 Task: Add Dakota Organic Grass-Fed 85% Lean Ground Beef to the cart.
Action: Mouse moved to (19, 92)
Screenshot: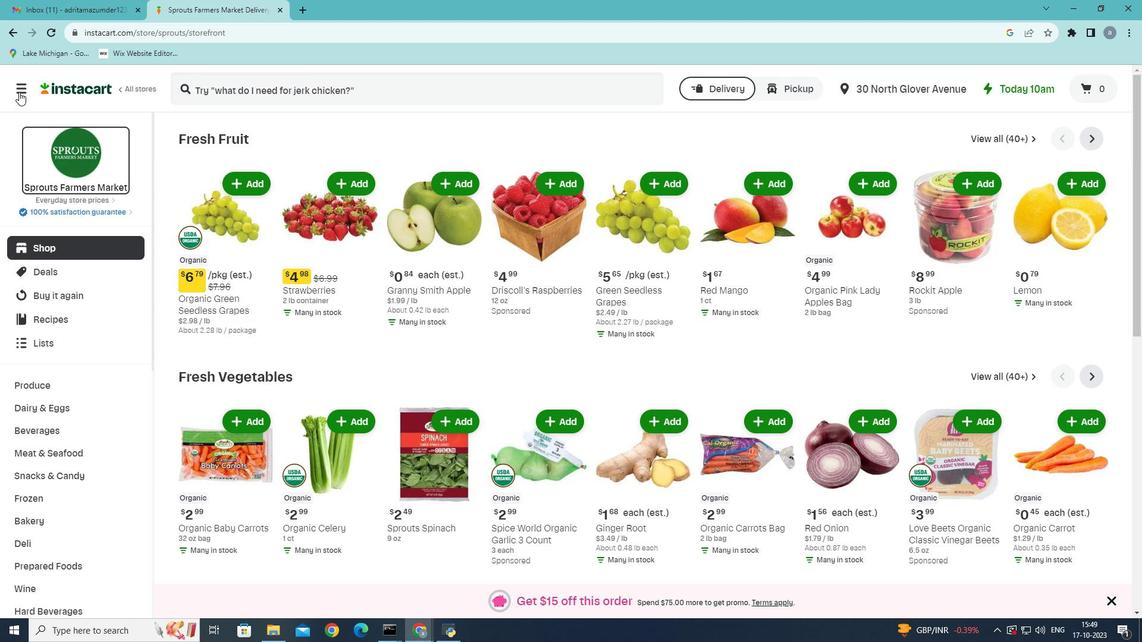 
Action: Mouse pressed left at (19, 92)
Screenshot: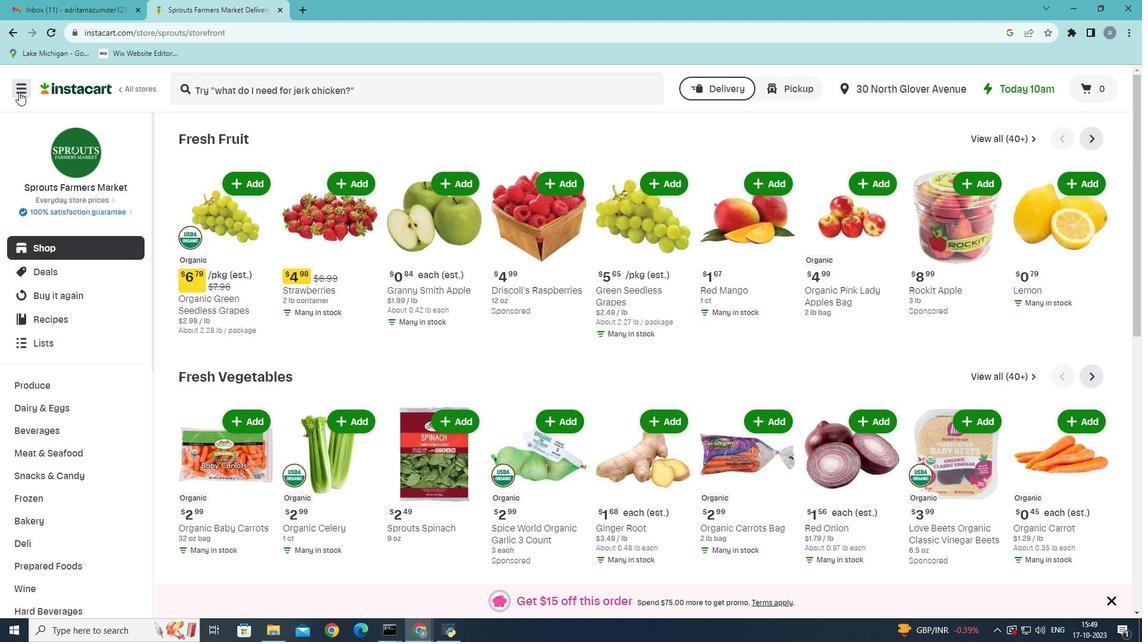 
Action: Mouse moved to (40, 350)
Screenshot: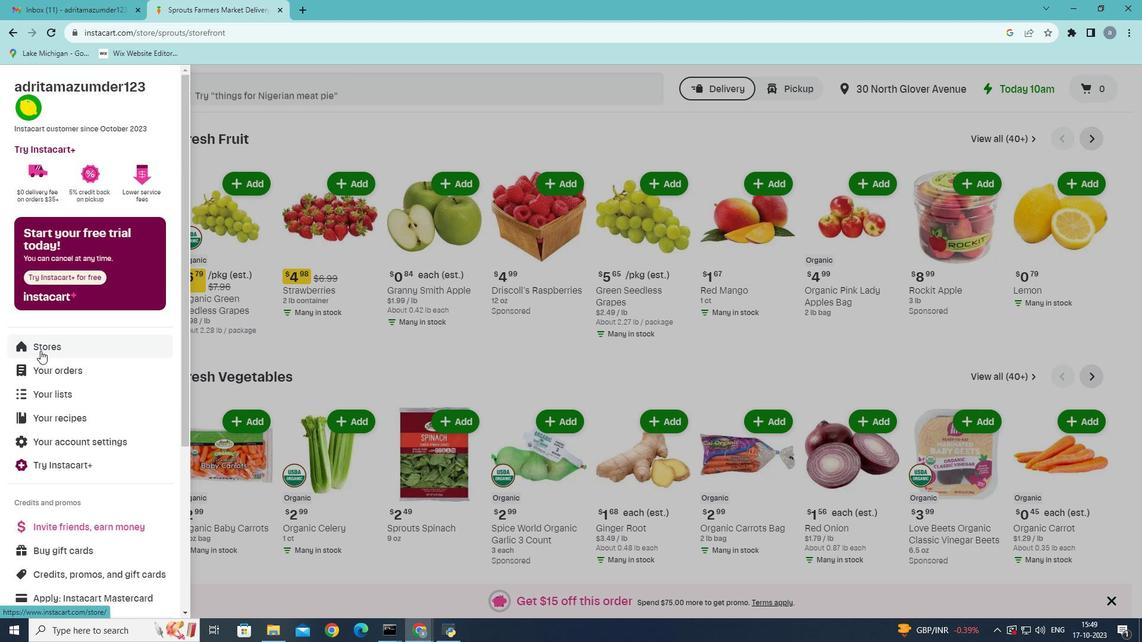 
Action: Mouse pressed left at (40, 350)
Screenshot: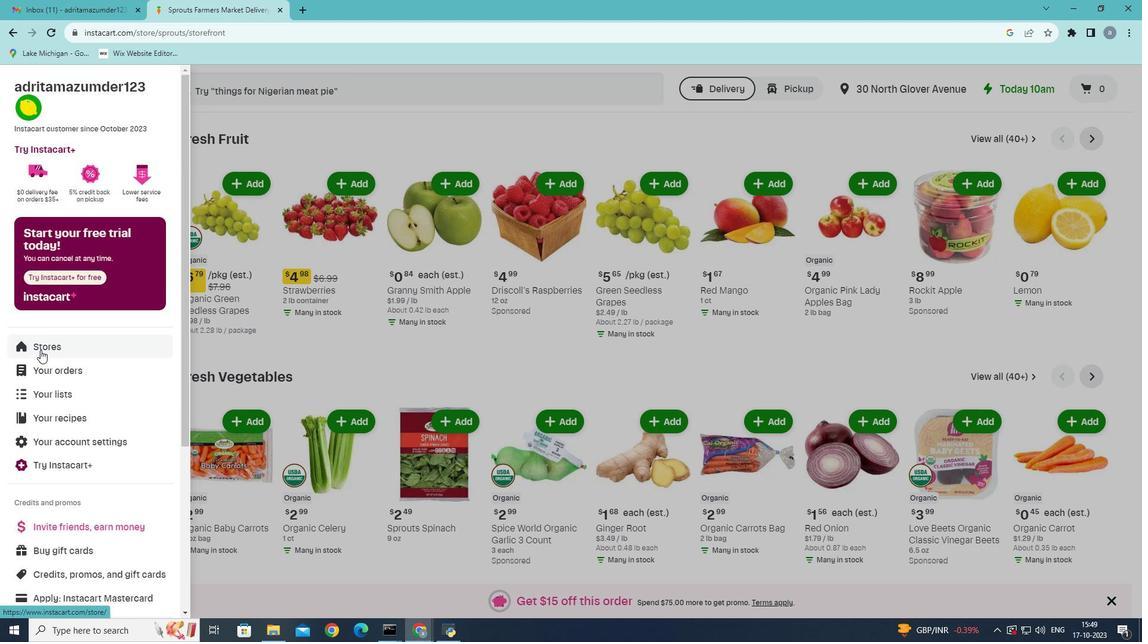 
Action: Mouse moved to (274, 116)
Screenshot: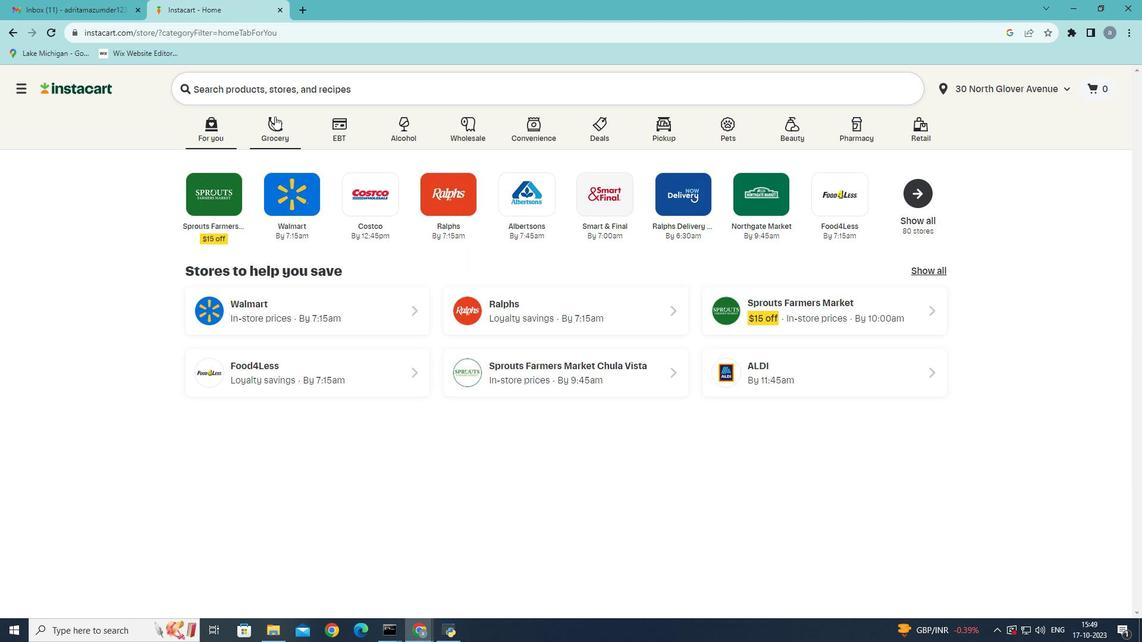 
Action: Mouse pressed left at (274, 116)
Screenshot: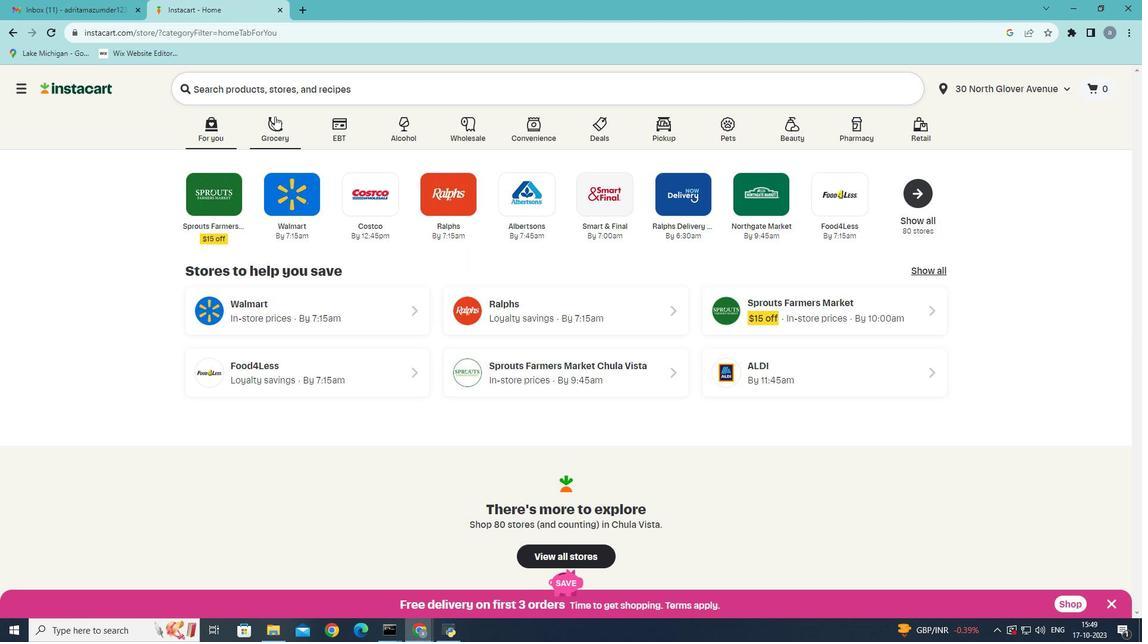 
Action: Mouse moved to (821, 264)
Screenshot: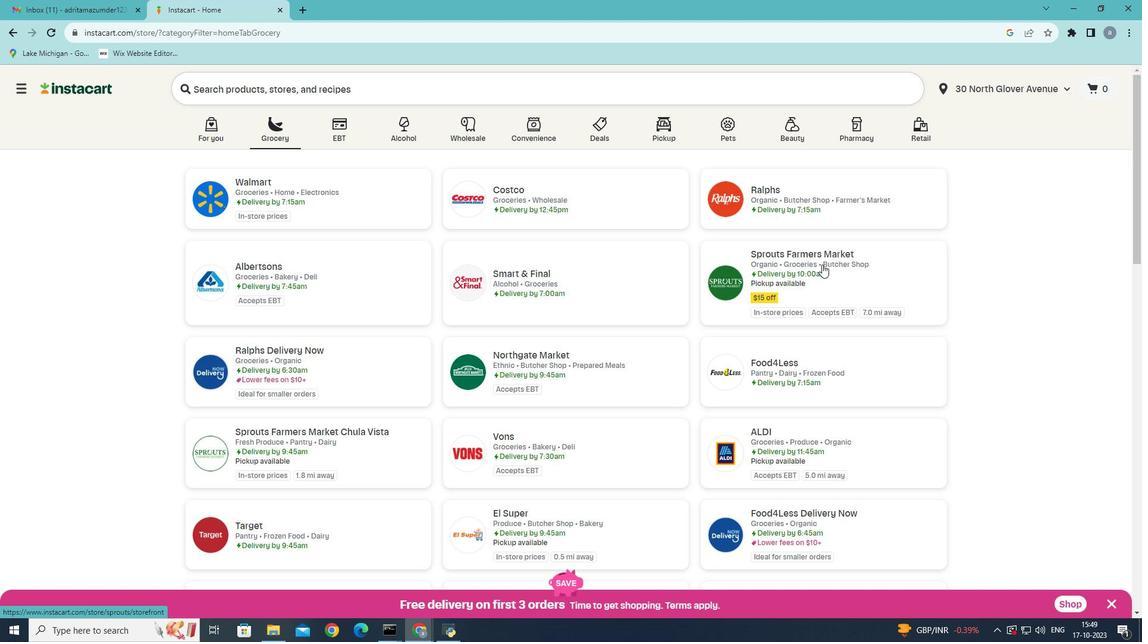 
Action: Mouse pressed left at (821, 264)
Screenshot: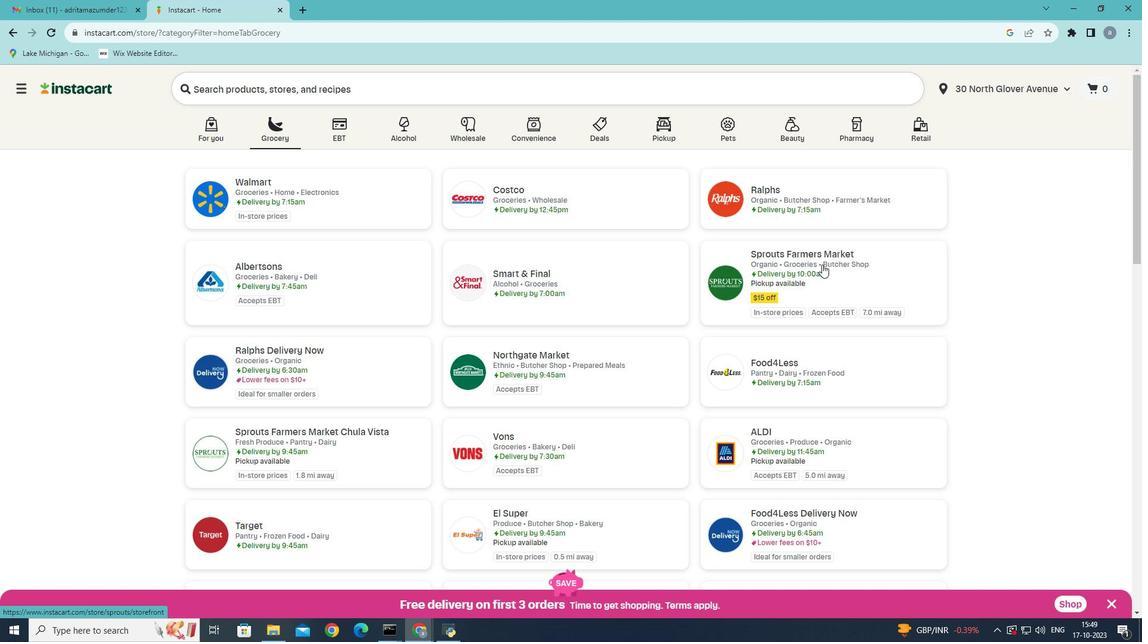 
Action: Mouse moved to (68, 452)
Screenshot: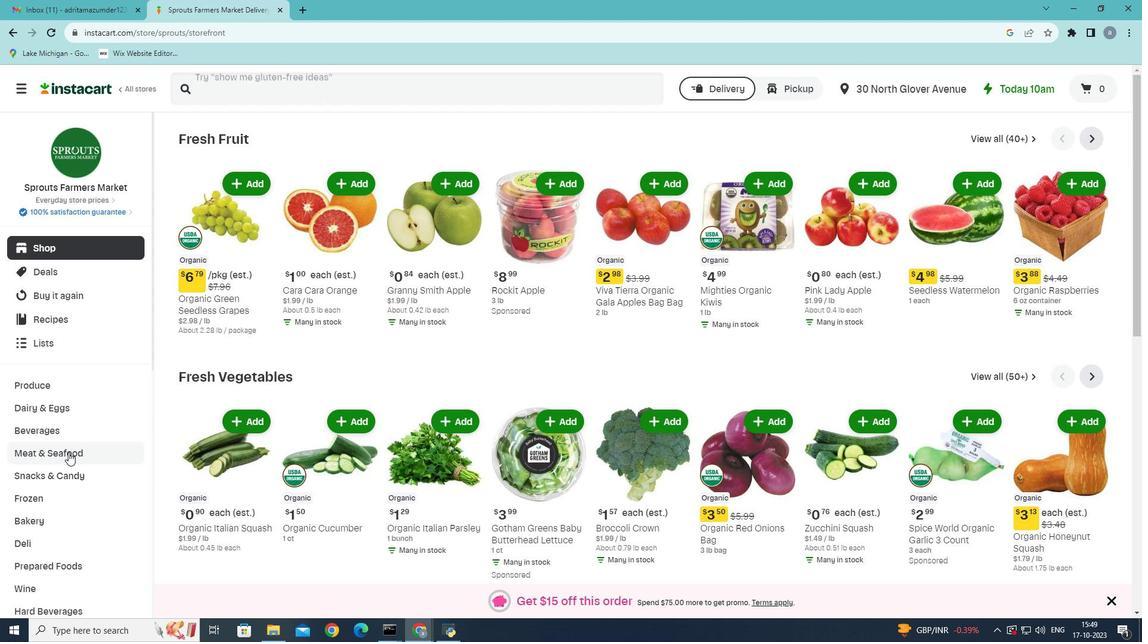 
Action: Mouse pressed left at (68, 452)
Screenshot: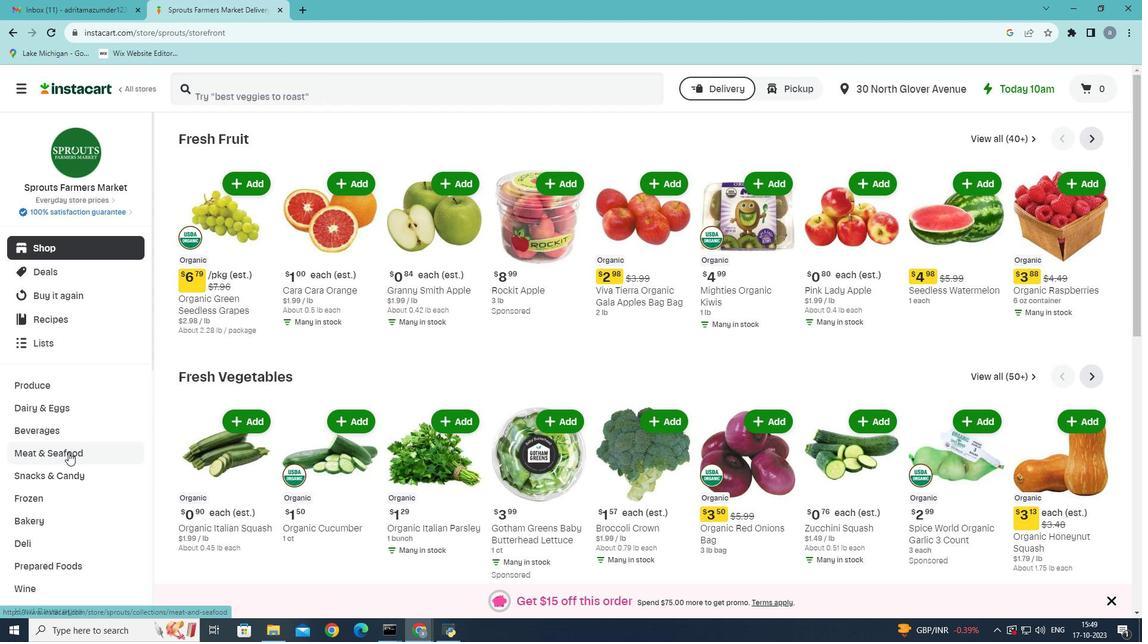 
Action: Mouse moved to (351, 173)
Screenshot: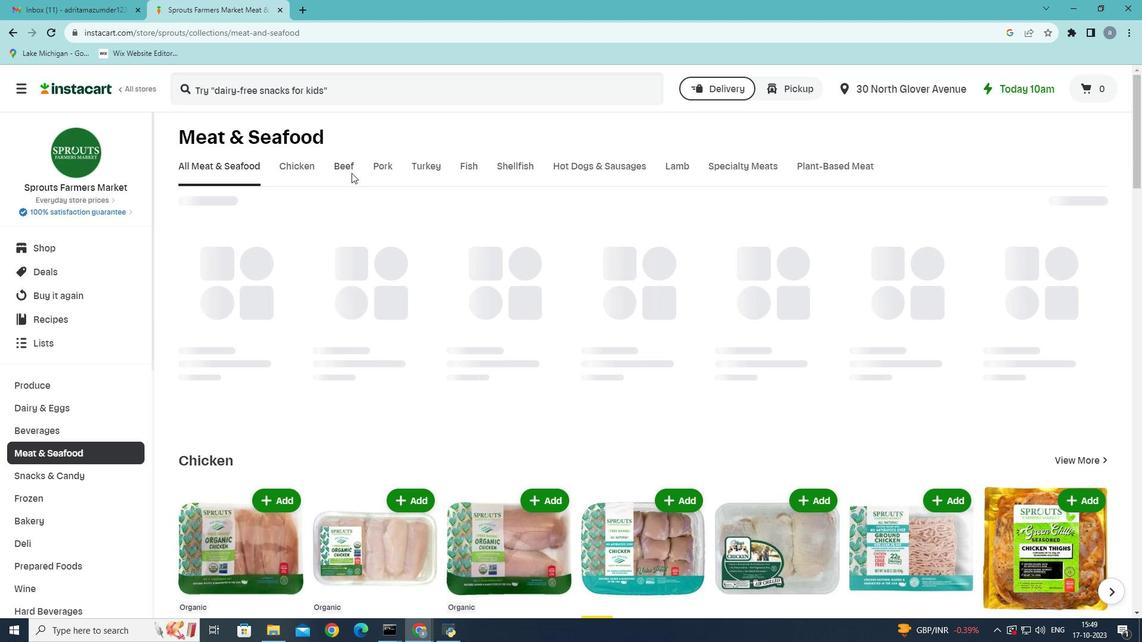 
Action: Mouse pressed left at (351, 173)
Screenshot: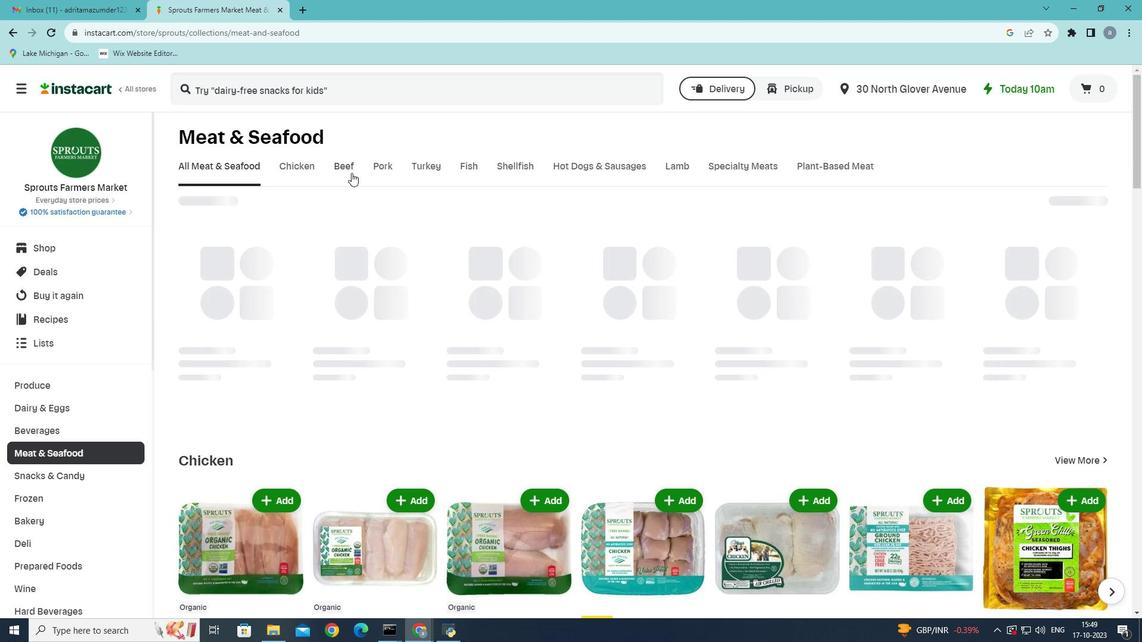 
Action: Mouse moved to (334, 220)
Screenshot: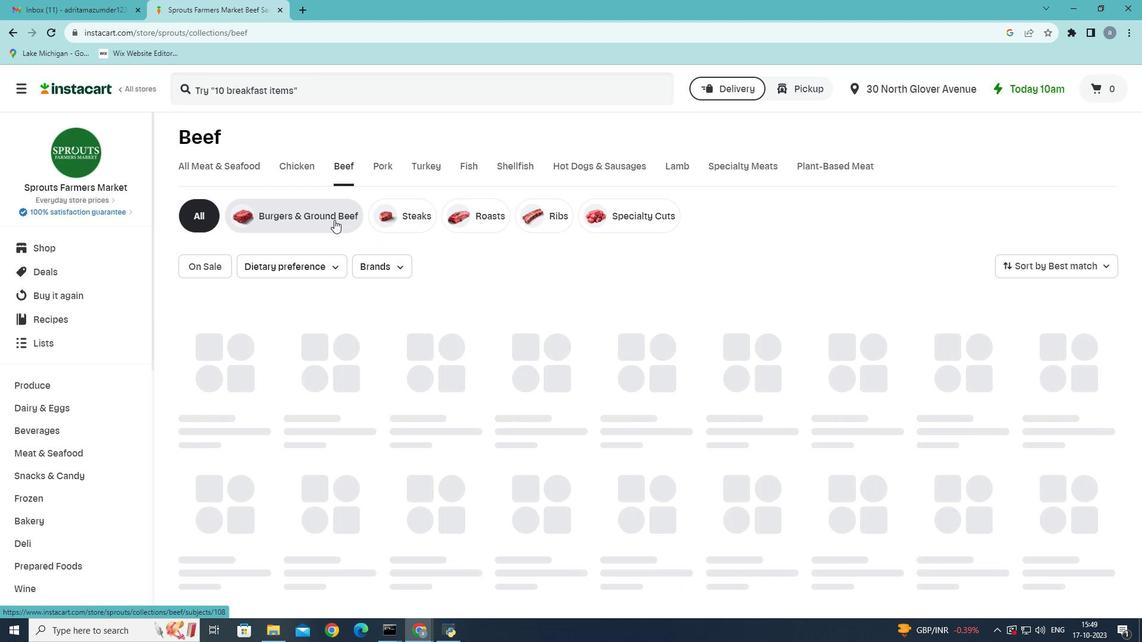 
Action: Mouse pressed left at (334, 220)
Screenshot: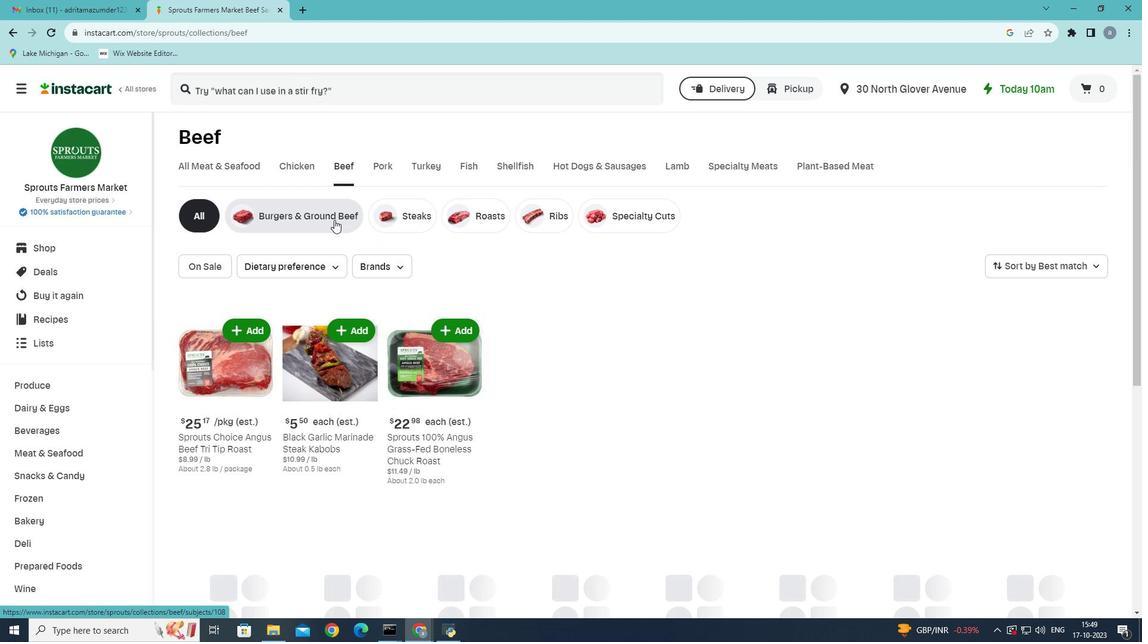 
Action: Mouse moved to (564, 373)
Screenshot: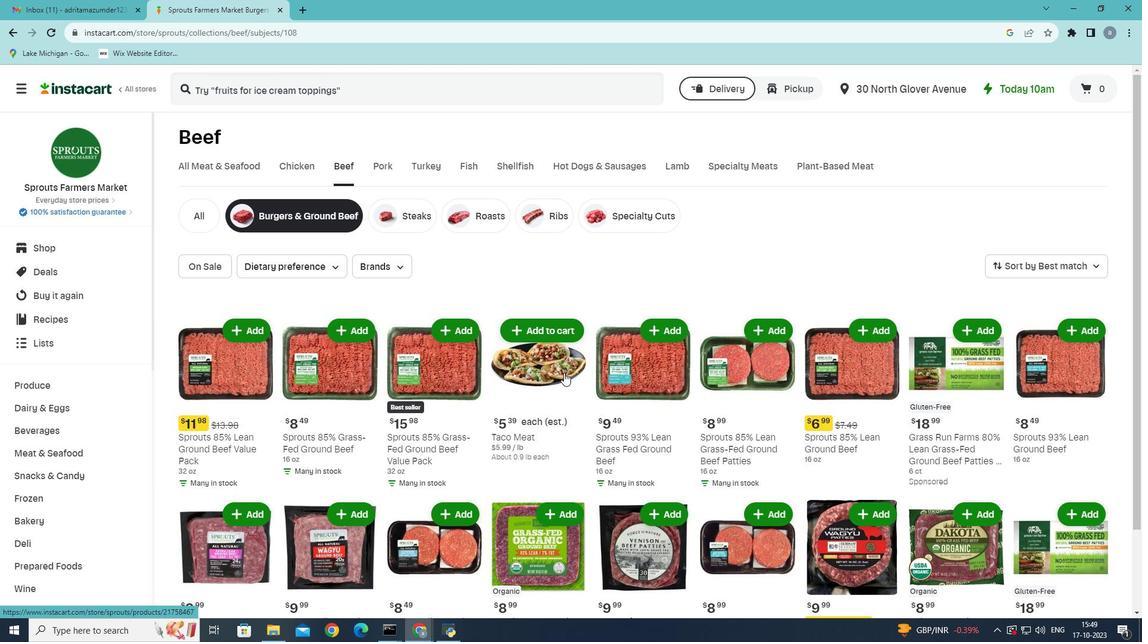 
Action: Mouse scrolled (564, 372) with delta (0, 0)
Screenshot: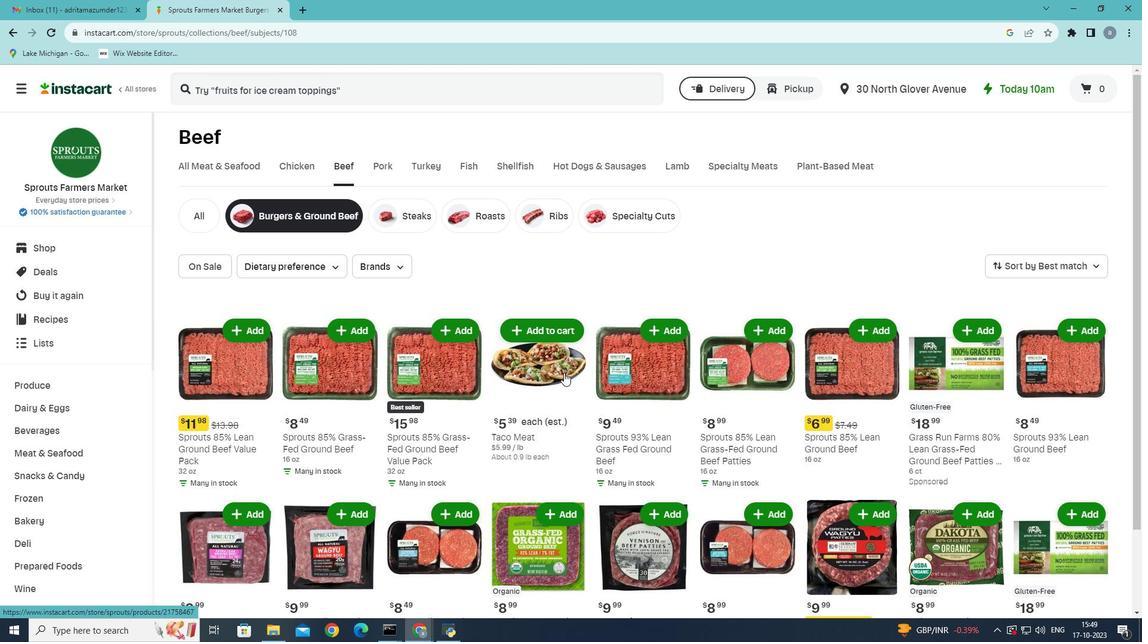 
Action: Mouse moved to (652, 427)
Screenshot: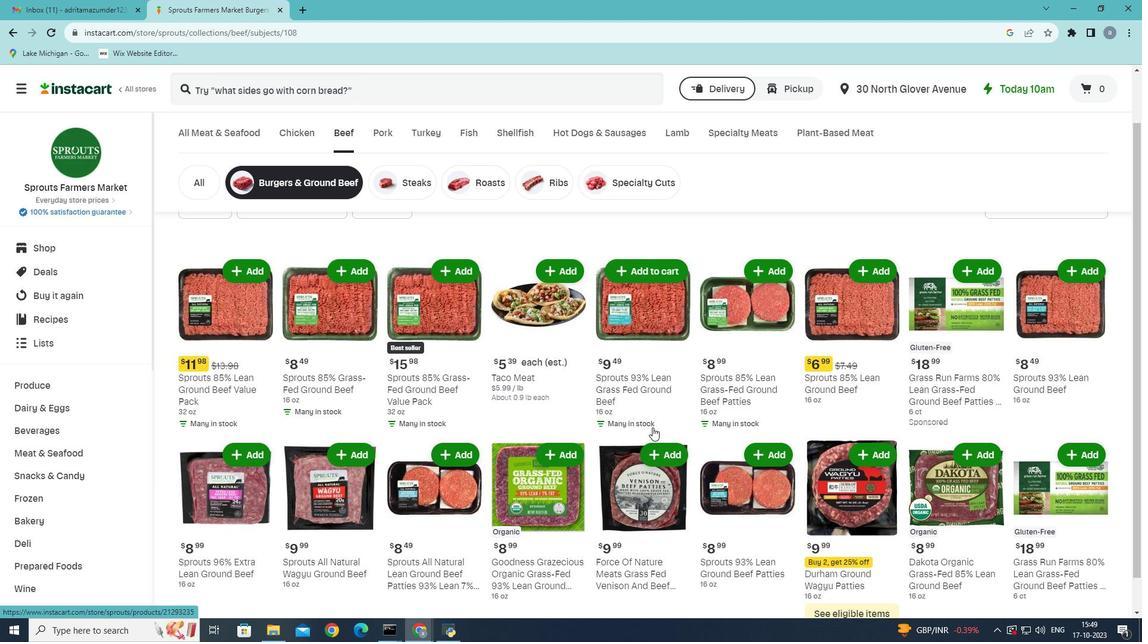 
Action: Mouse scrolled (652, 427) with delta (0, 0)
Screenshot: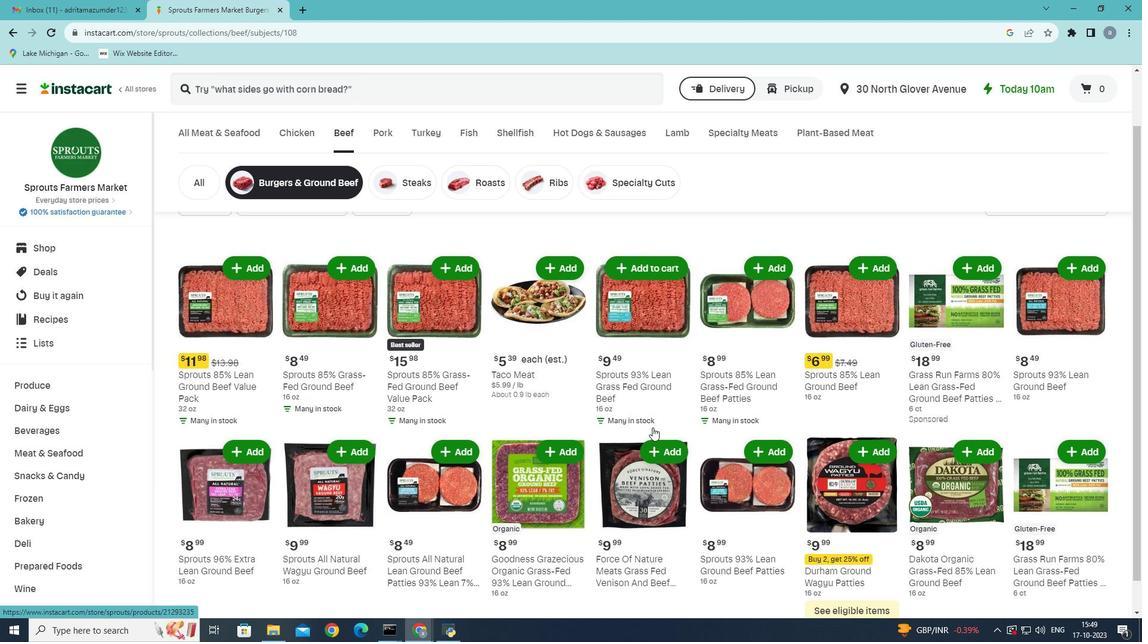 
Action: Mouse moved to (972, 418)
Screenshot: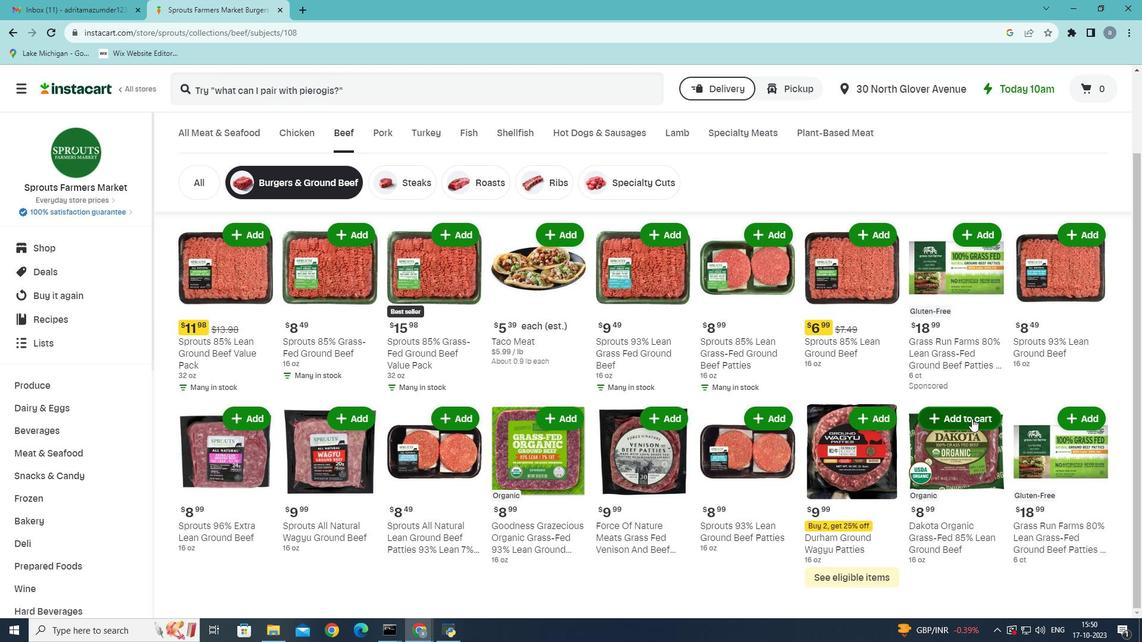 
Action: Mouse pressed left at (972, 418)
Screenshot: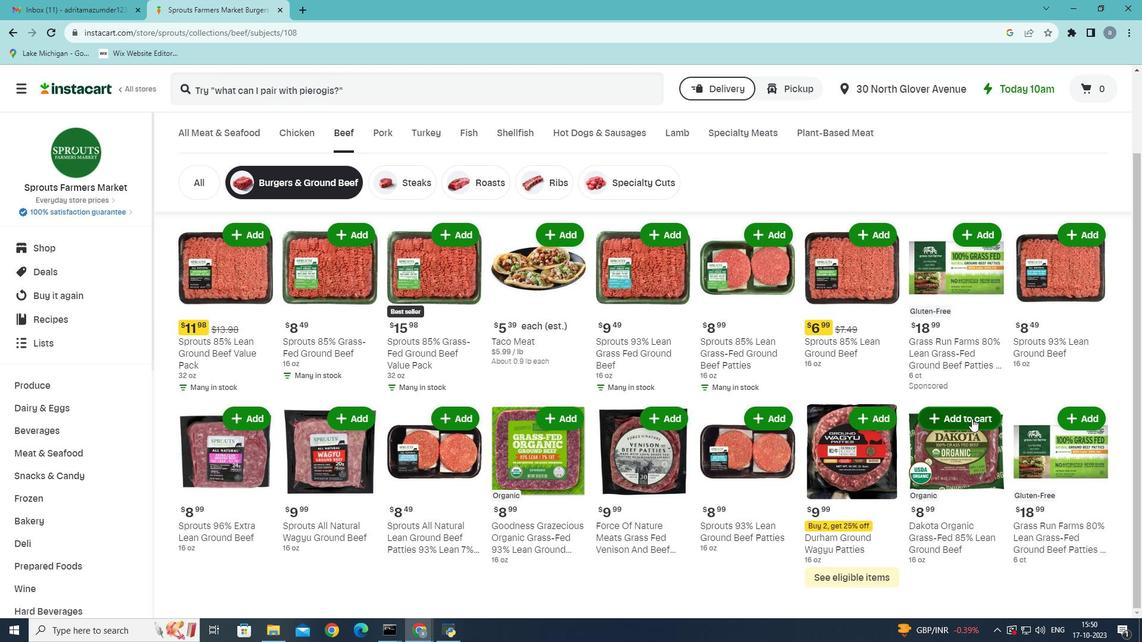 
Action: Mouse moved to (927, 440)
Screenshot: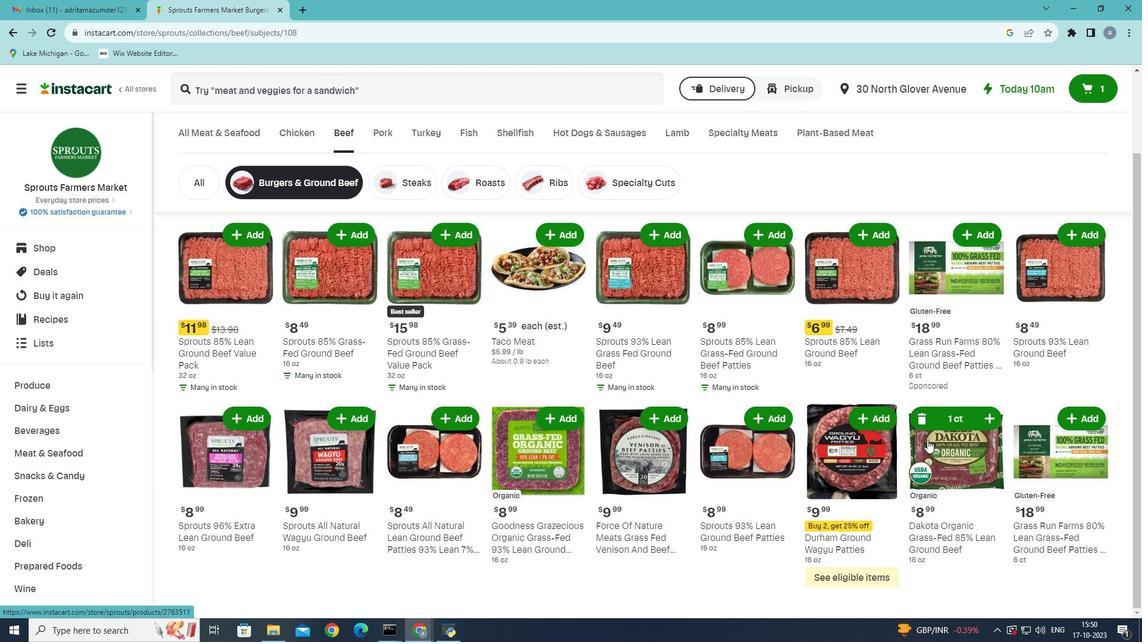 
